 Task: Search an emoji of "smiling face with sunglasses".
Action: Mouse moved to (1018, 744)
Screenshot: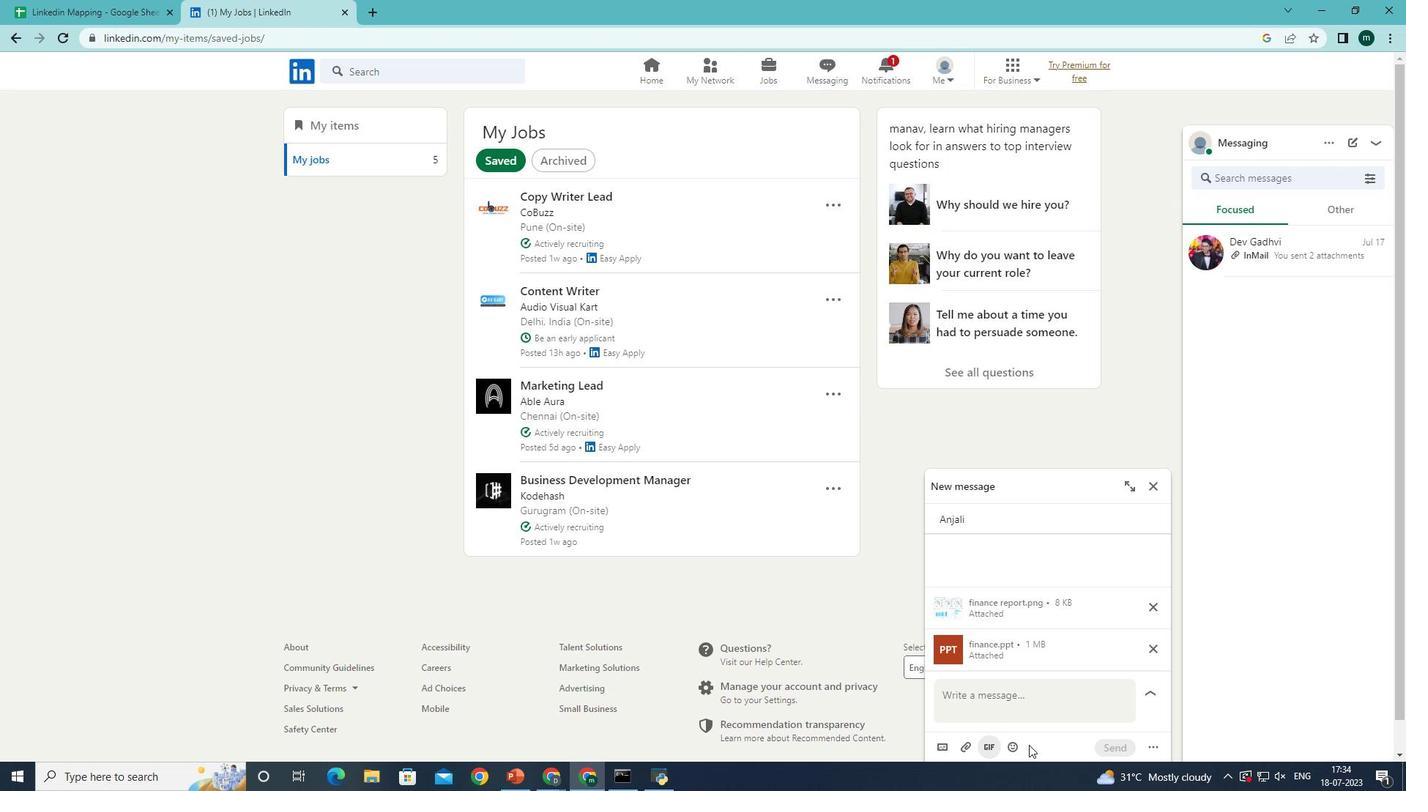 
Action: Mouse pressed left at (1018, 744)
Screenshot: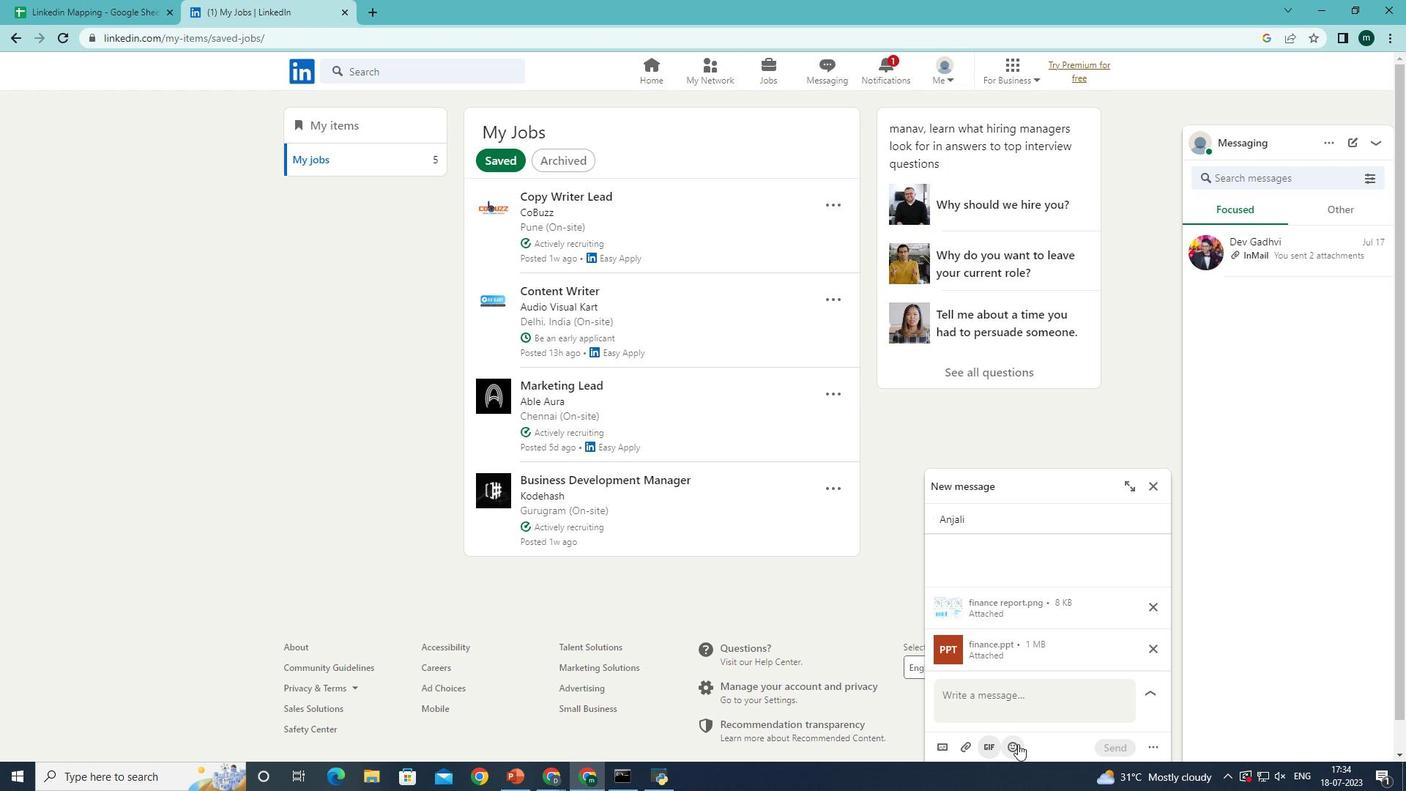 
Action: Mouse moved to (967, 439)
Screenshot: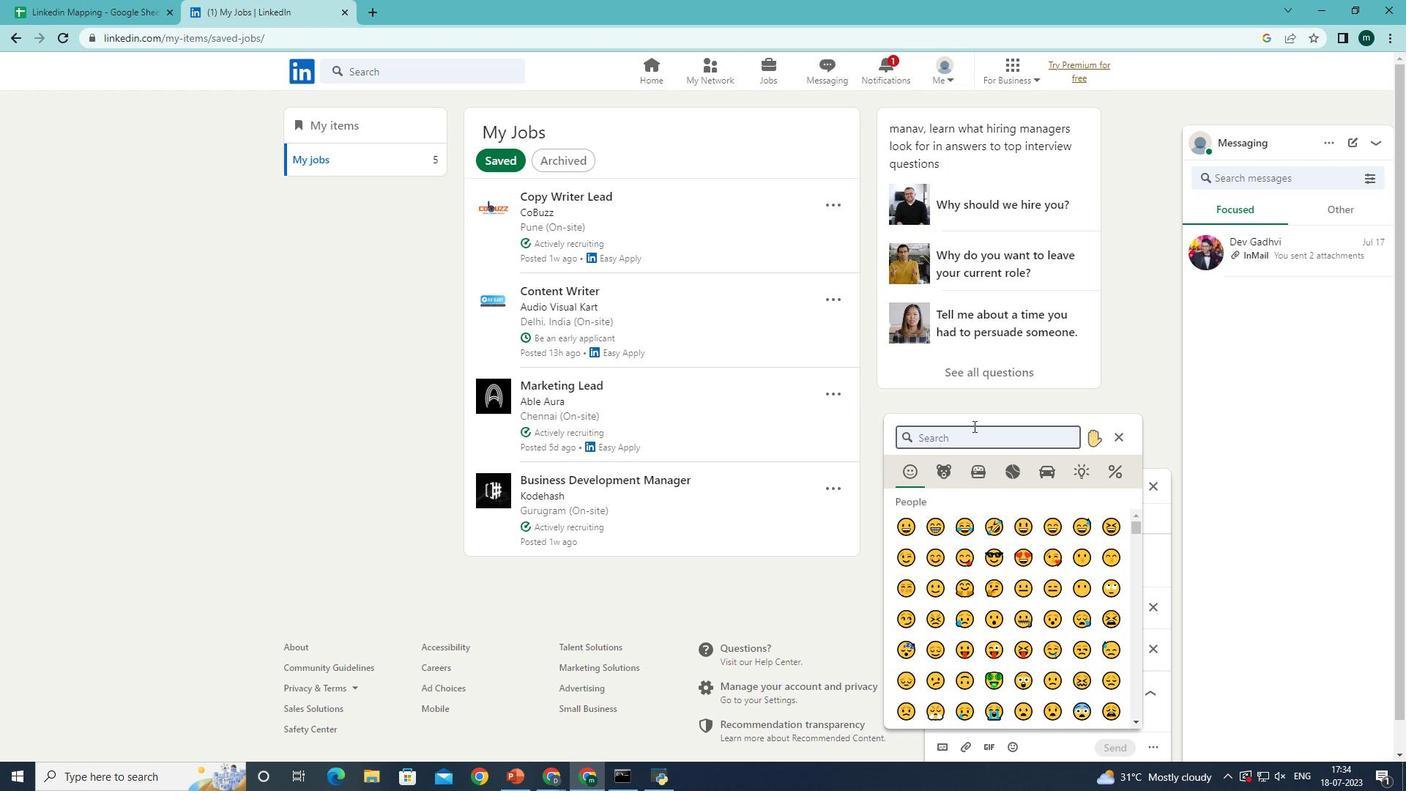 
Action: Mouse pressed left at (967, 439)
Screenshot: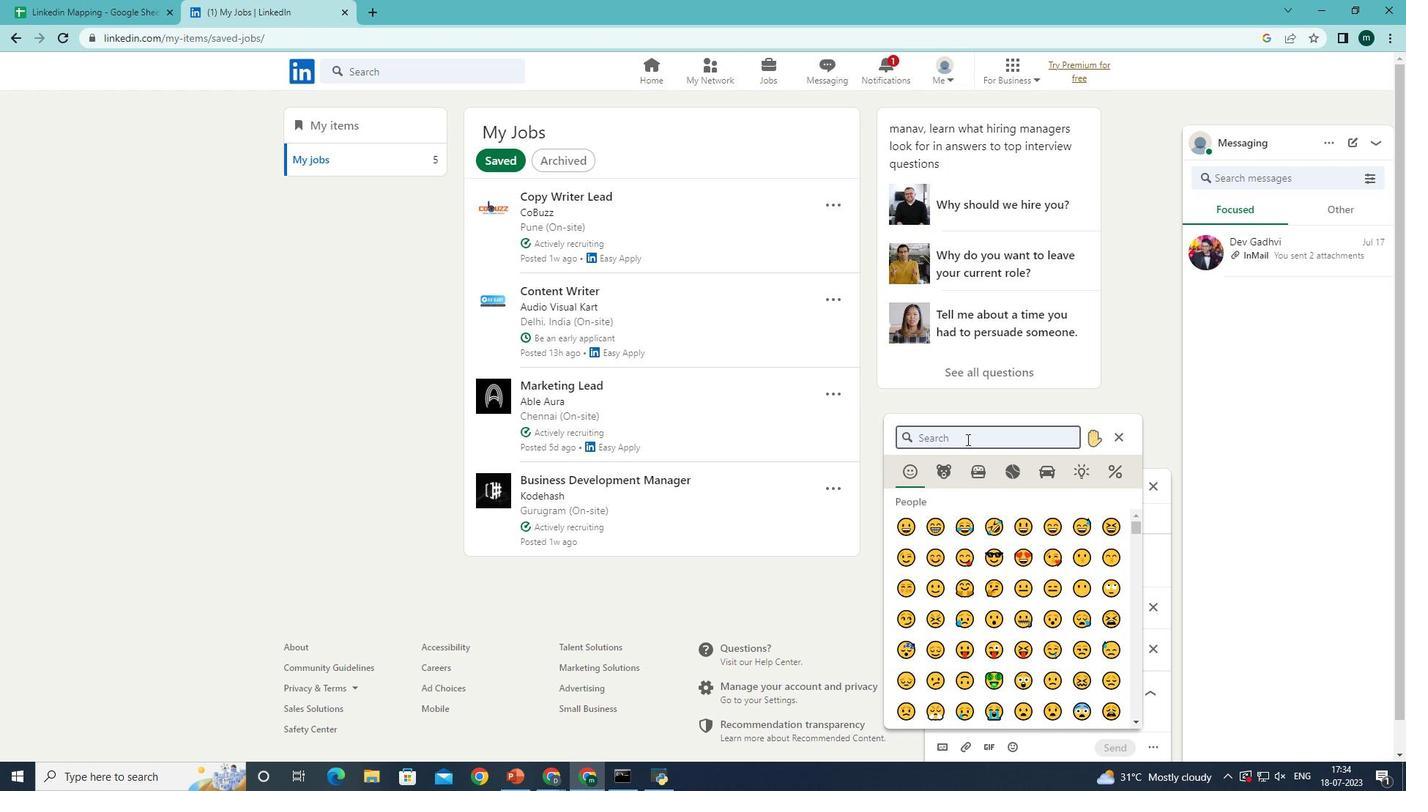 
Action: Key pressed smiling<Key.space>face<Key.space>with<Key.space>sunglasses
Screenshot: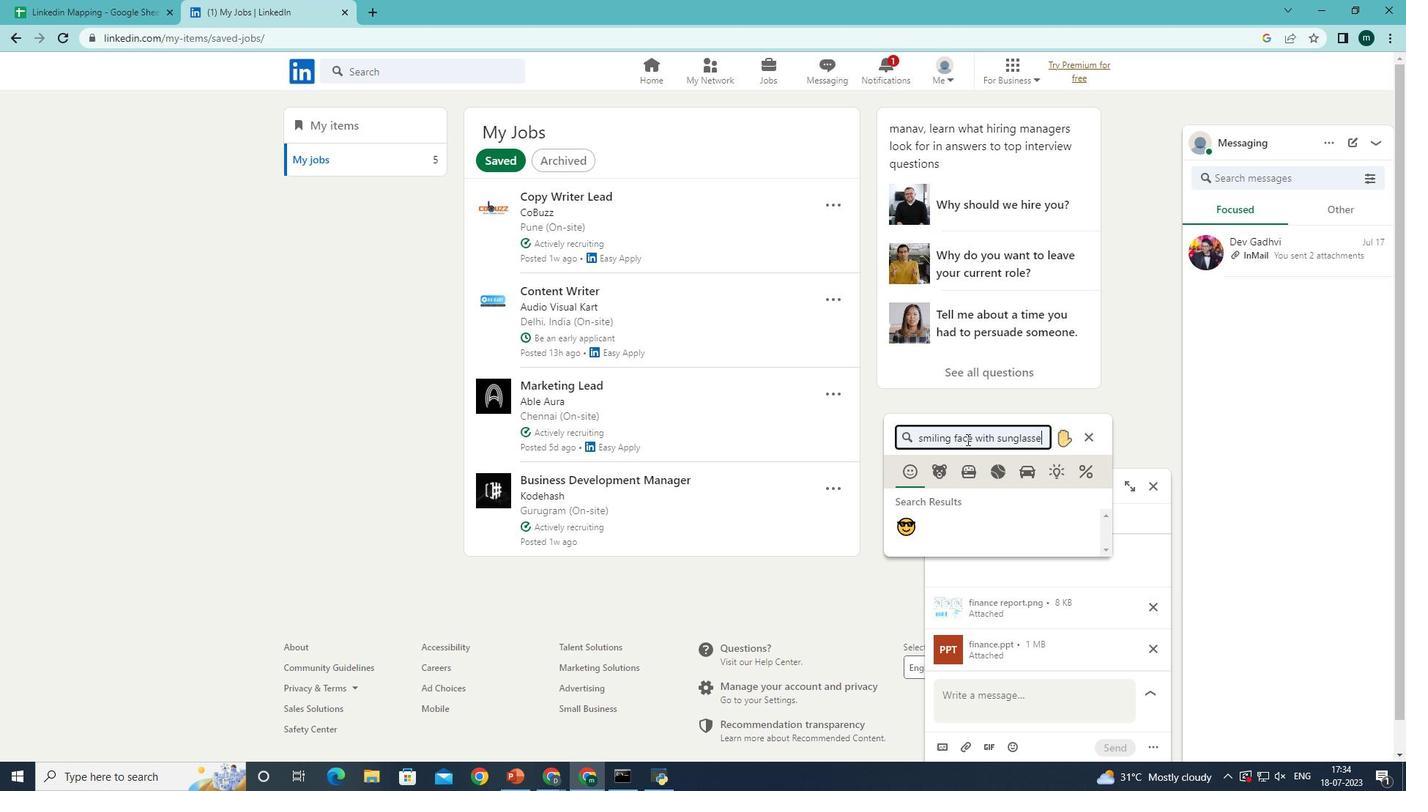 
Action: Mouse moved to (1047, 520)
Screenshot: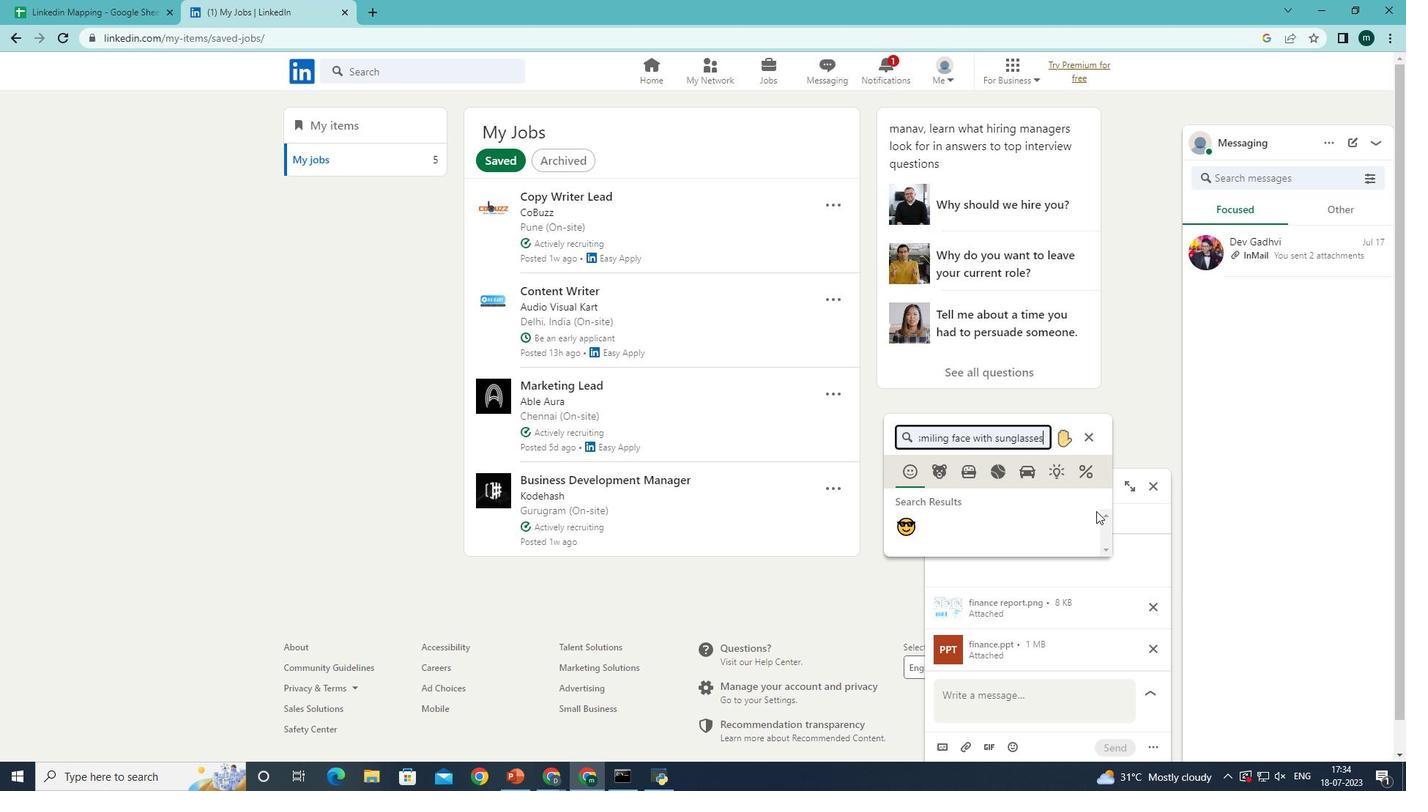 
